 Task: Look for products in the category "Letter Vitamins" from Garden Of Life only.
Action: Mouse moved to (270, 157)
Screenshot: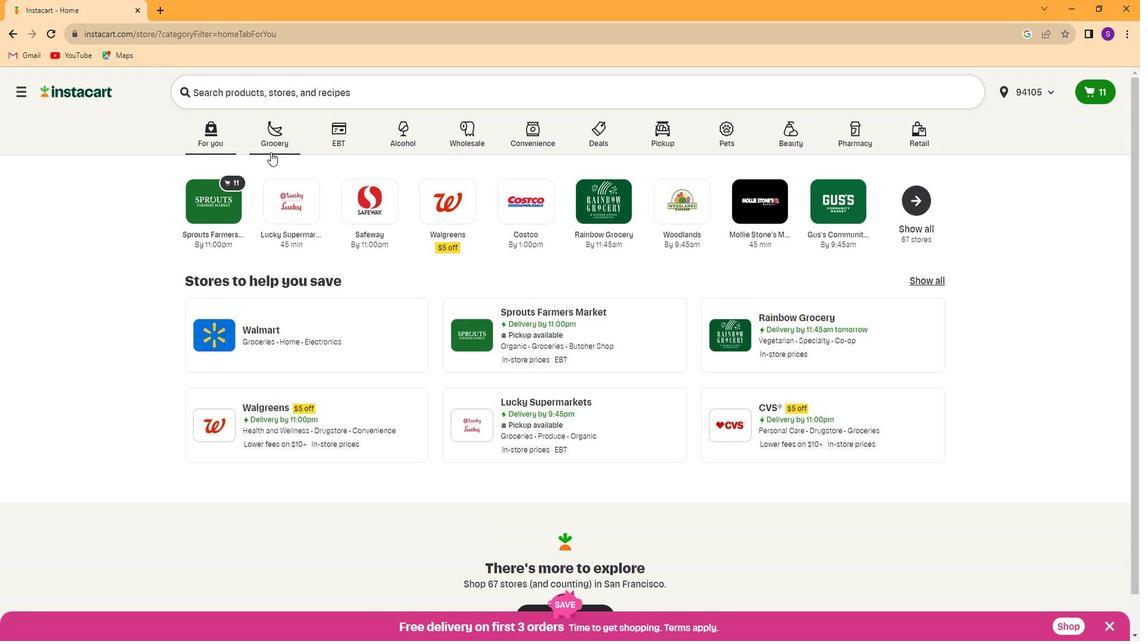 
Action: Mouse pressed left at (270, 157)
Screenshot: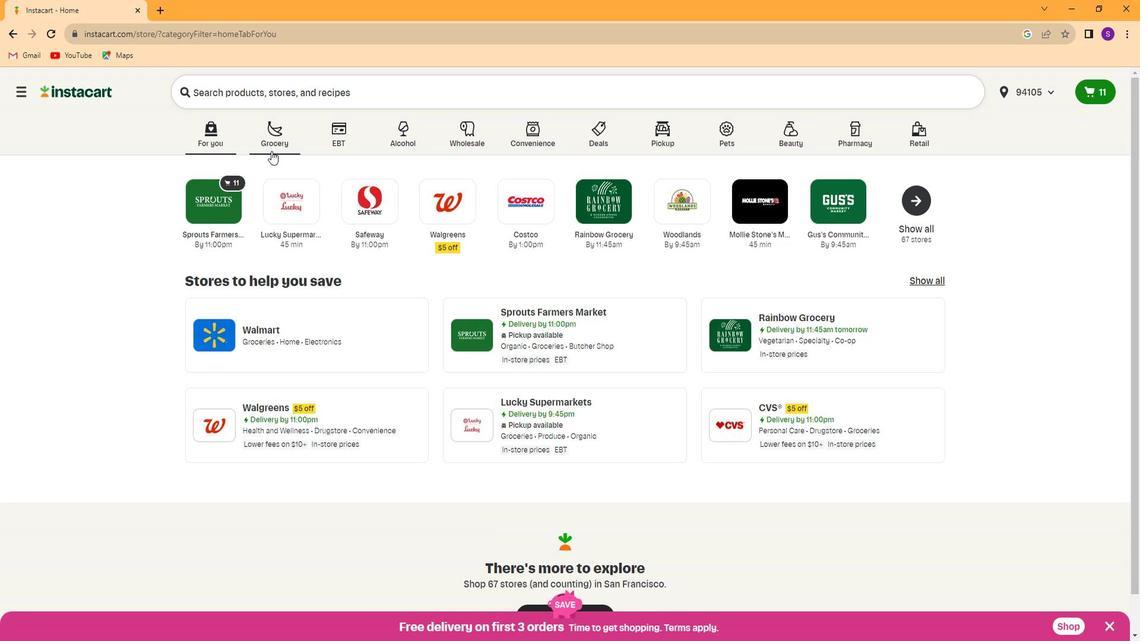 
Action: Mouse moved to (806, 214)
Screenshot: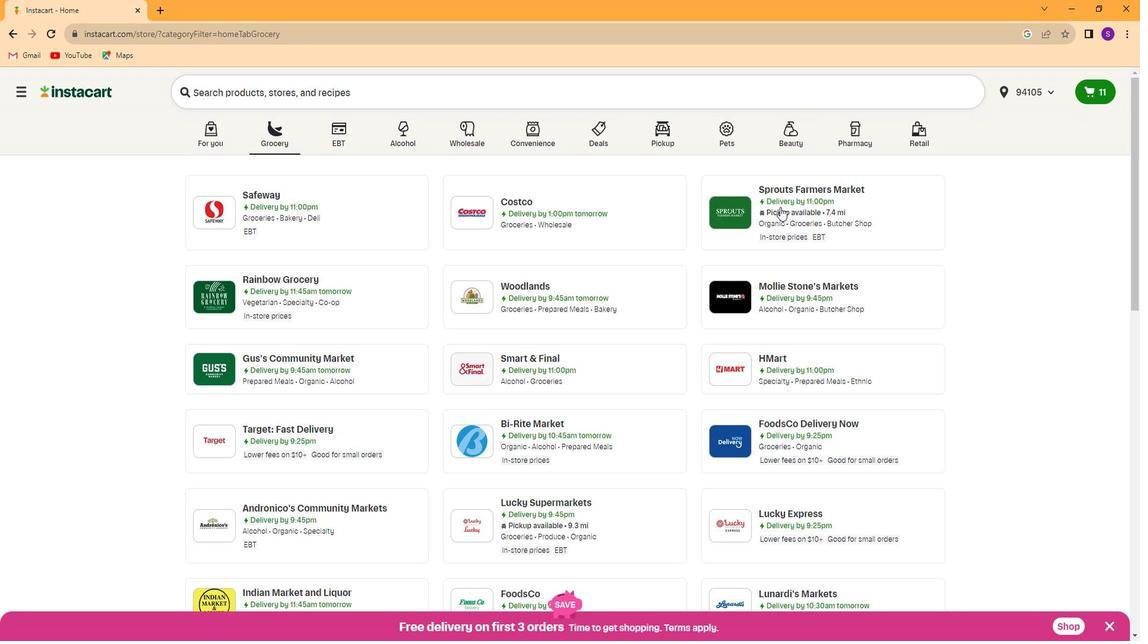 
Action: Mouse pressed left at (806, 214)
Screenshot: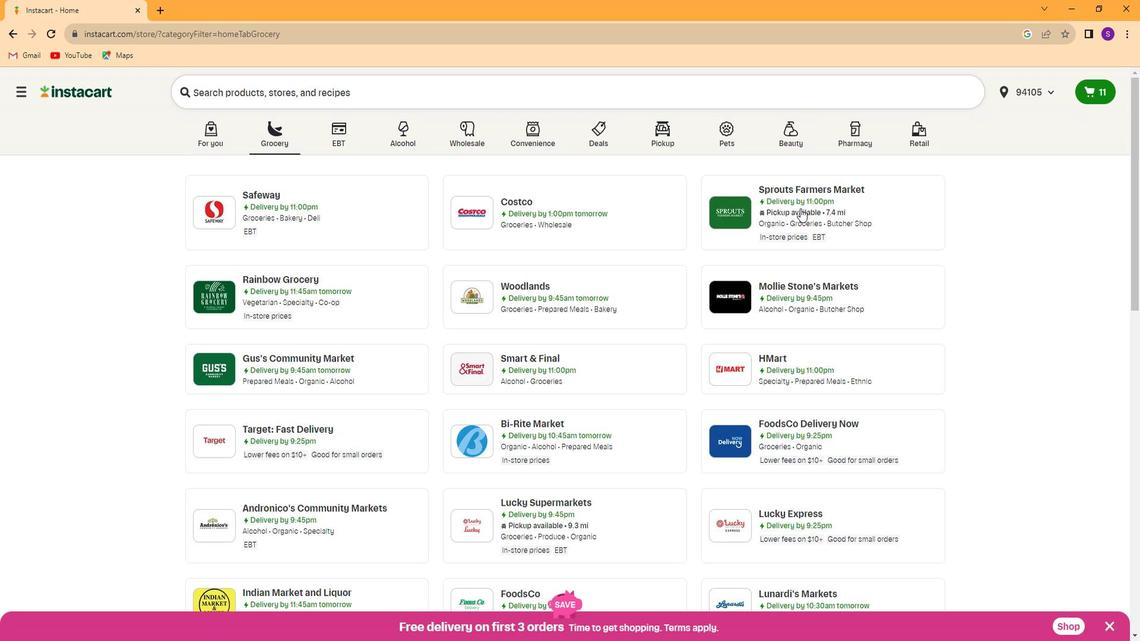 
Action: Mouse moved to (38, 454)
Screenshot: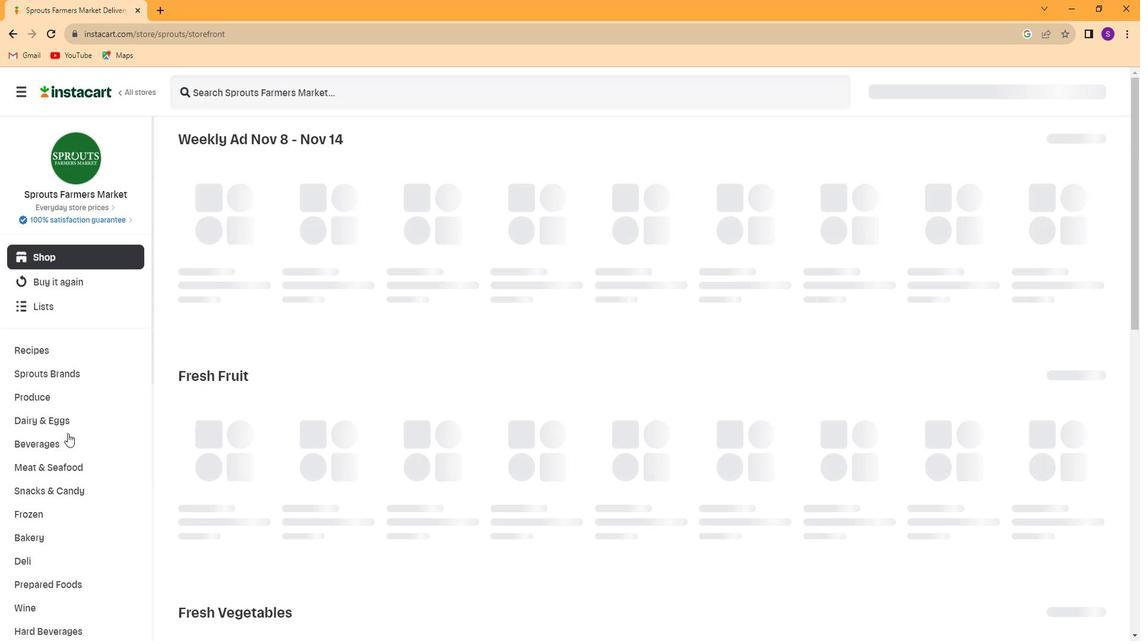 
Action: Mouse scrolled (38, 453) with delta (0, 0)
Screenshot: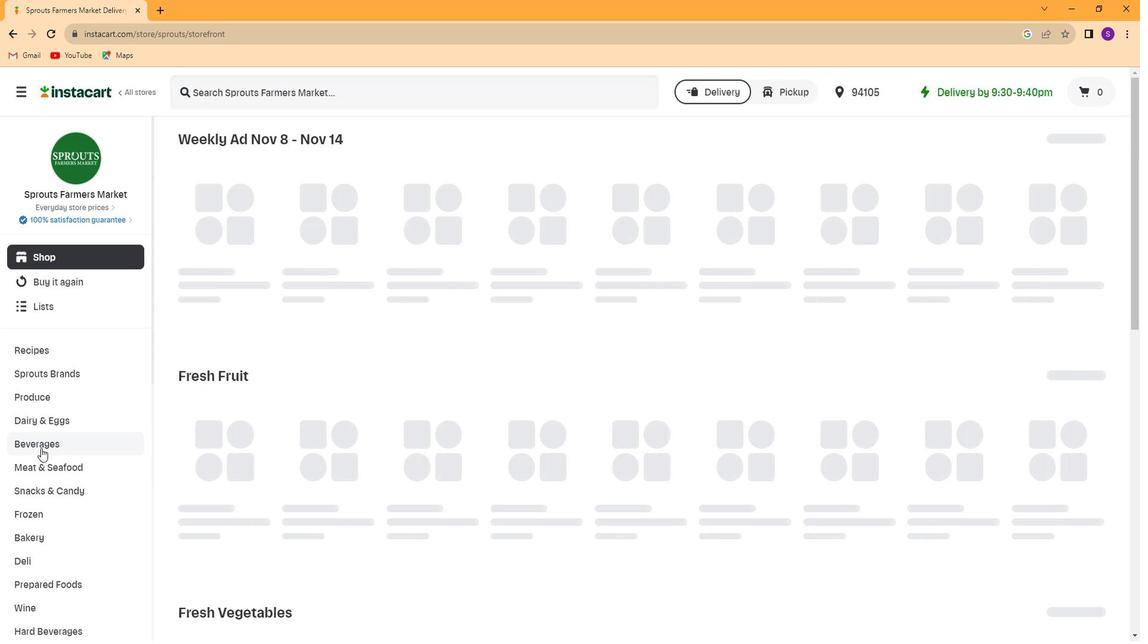 
Action: Mouse scrolled (38, 453) with delta (0, 0)
Screenshot: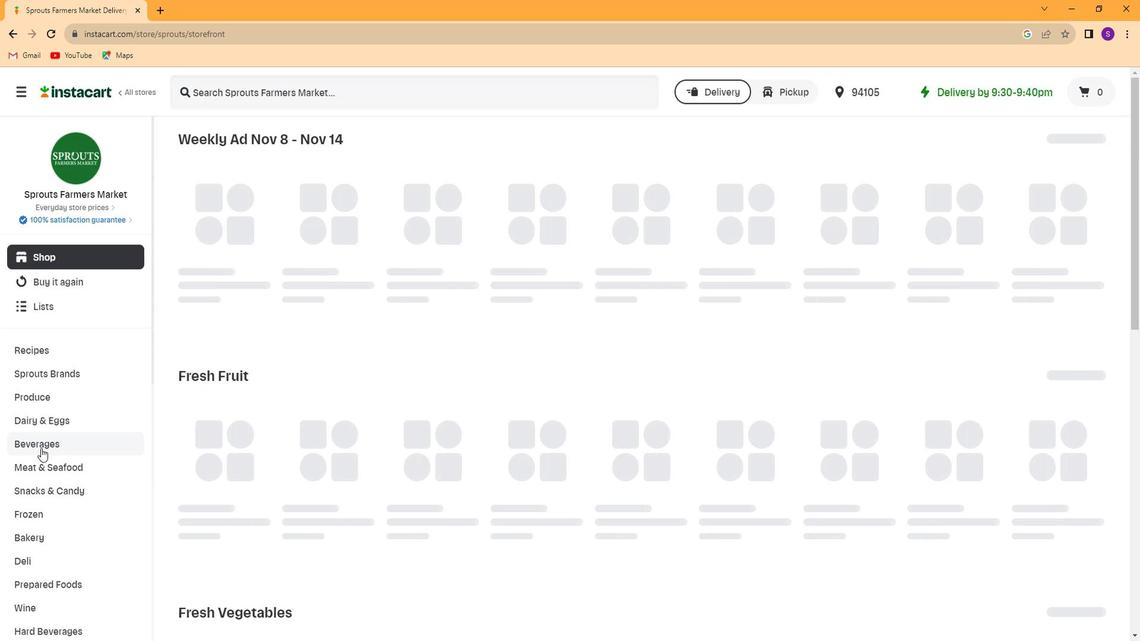 
Action: Mouse scrolled (38, 453) with delta (0, 0)
Screenshot: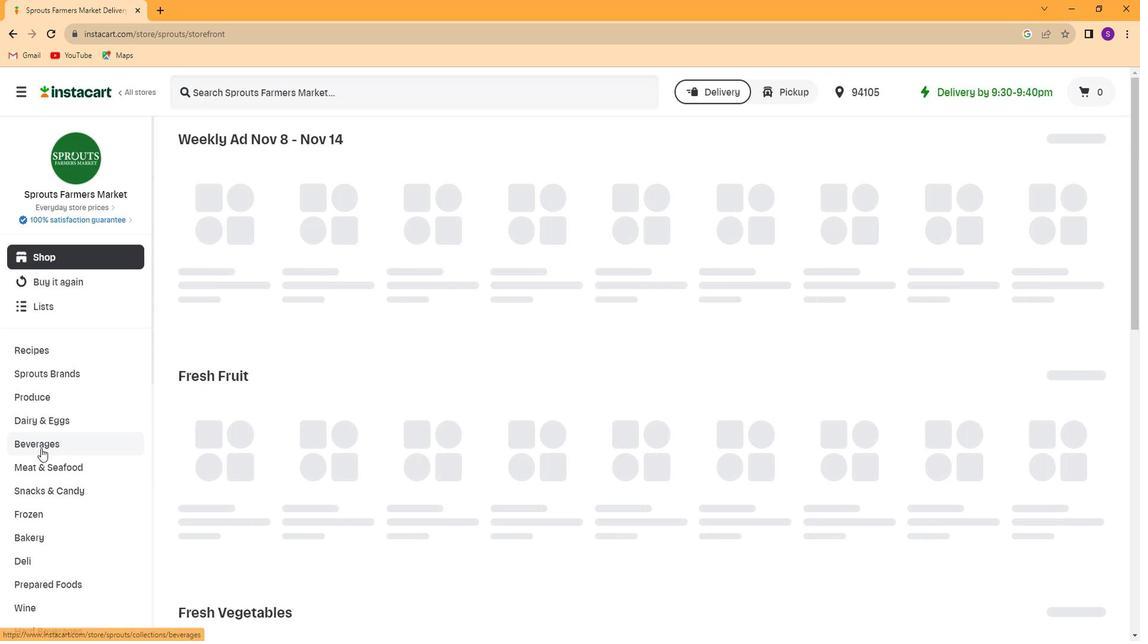 
Action: Mouse scrolled (38, 453) with delta (0, 0)
Screenshot: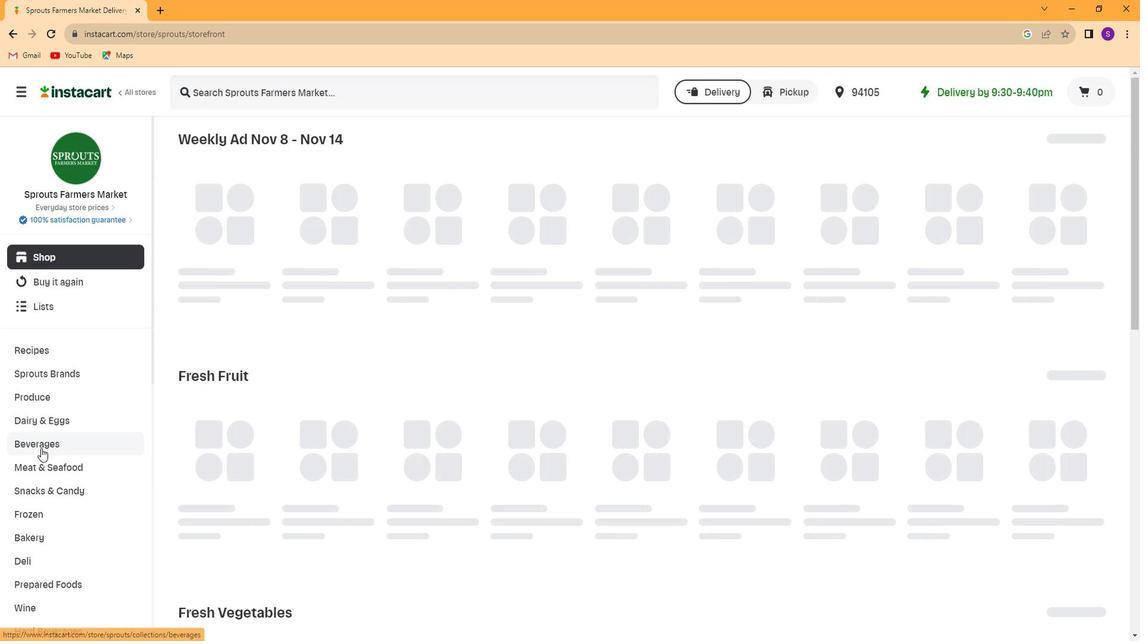 
Action: Mouse scrolled (38, 453) with delta (0, 0)
Screenshot: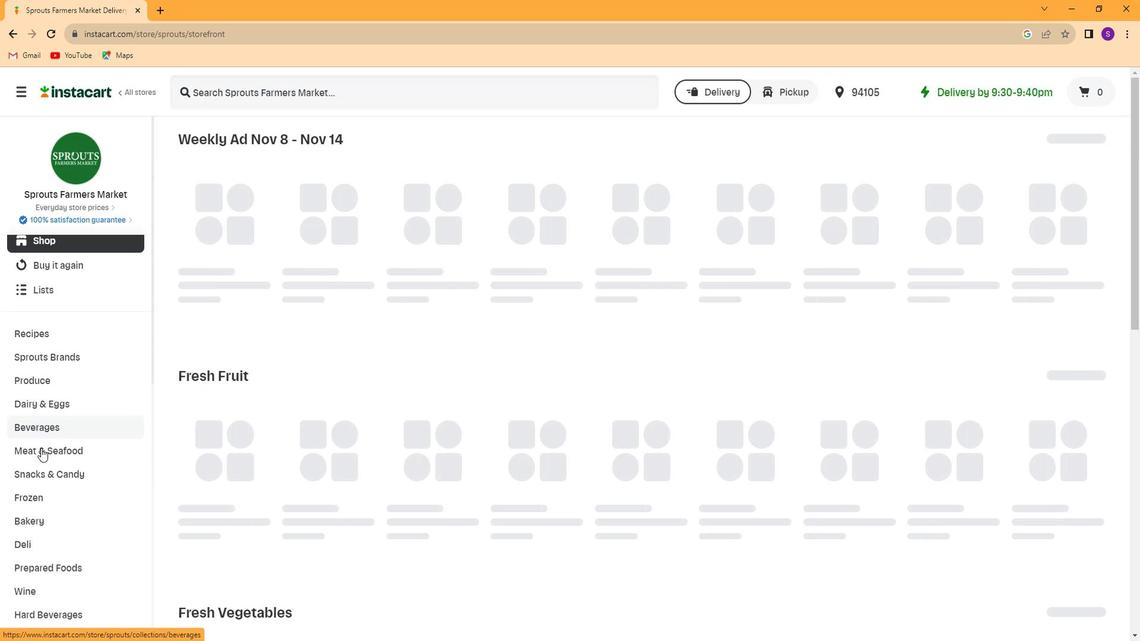 
Action: Mouse scrolled (38, 453) with delta (0, 0)
Screenshot: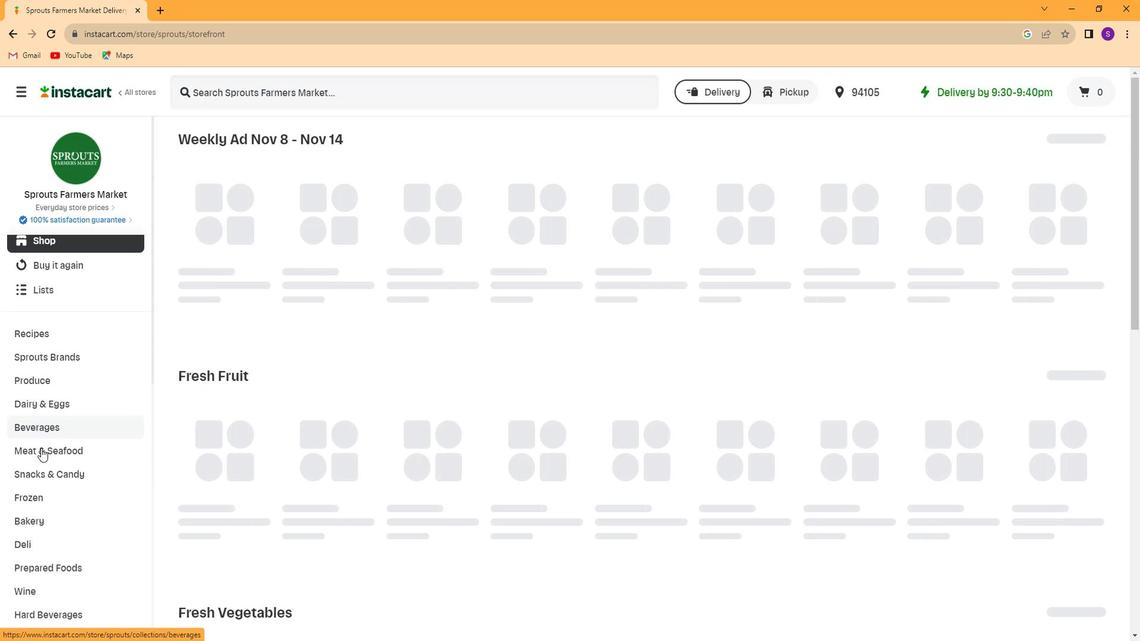 
Action: Mouse scrolled (38, 453) with delta (0, 0)
Screenshot: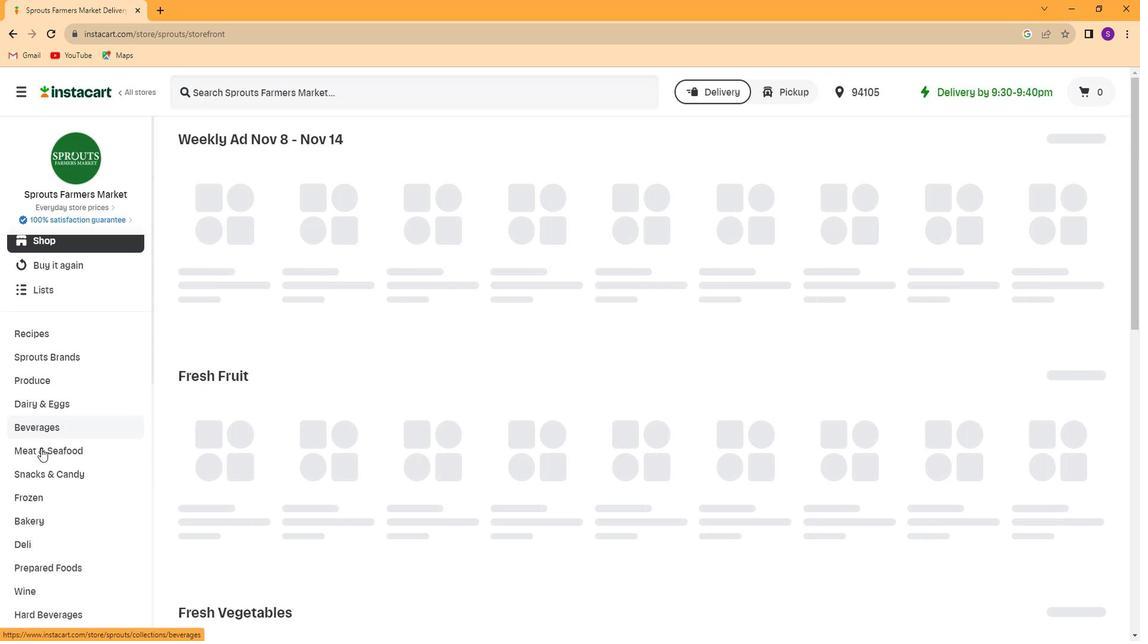 
Action: Mouse scrolled (38, 453) with delta (0, 0)
Screenshot: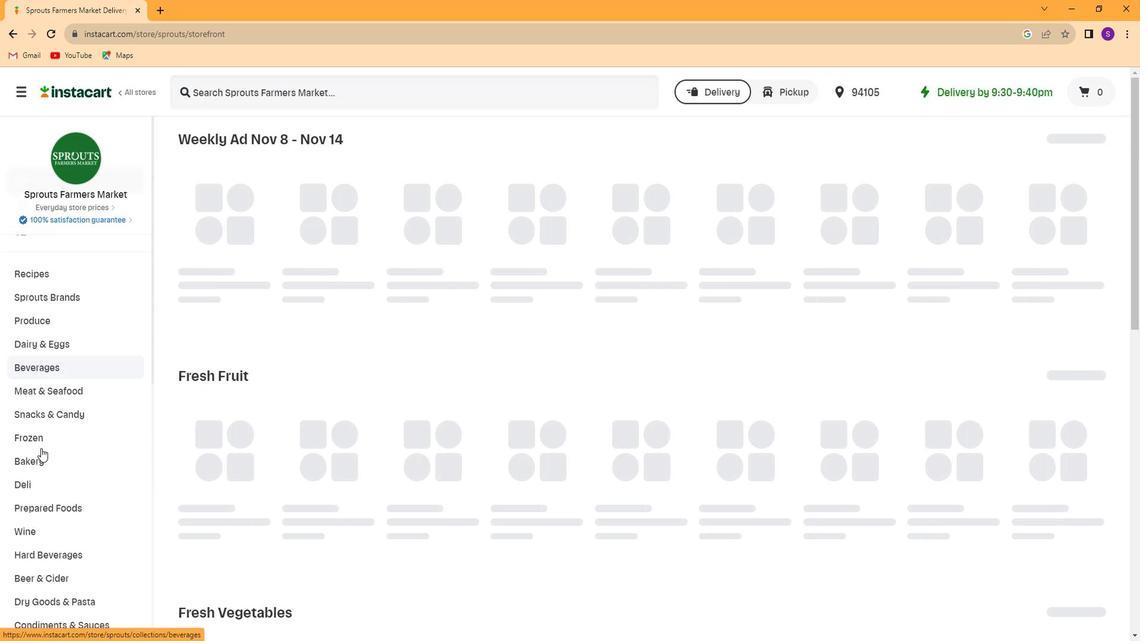 
Action: Mouse scrolled (38, 453) with delta (0, 0)
Screenshot: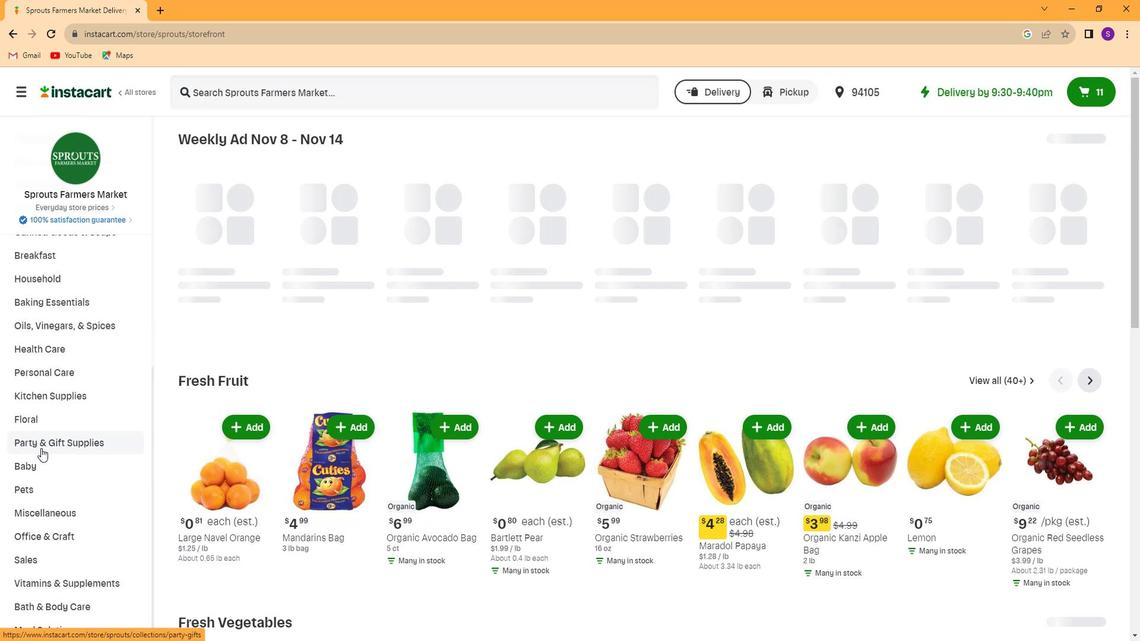 
Action: Mouse scrolled (38, 453) with delta (0, 0)
Screenshot: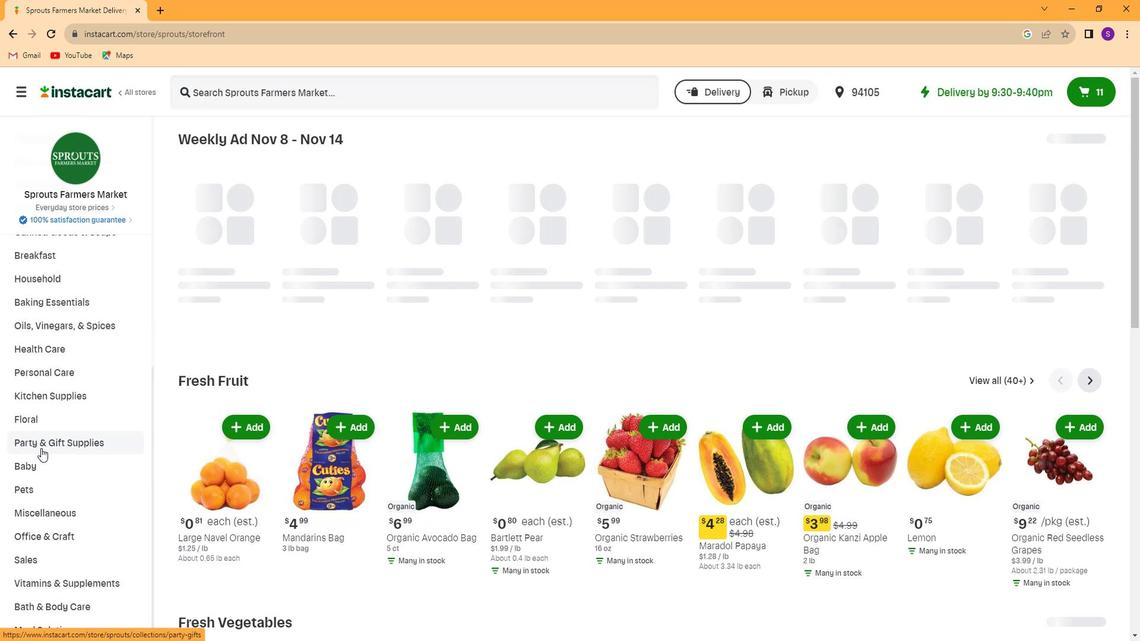 
Action: Mouse scrolled (38, 453) with delta (0, 0)
Screenshot: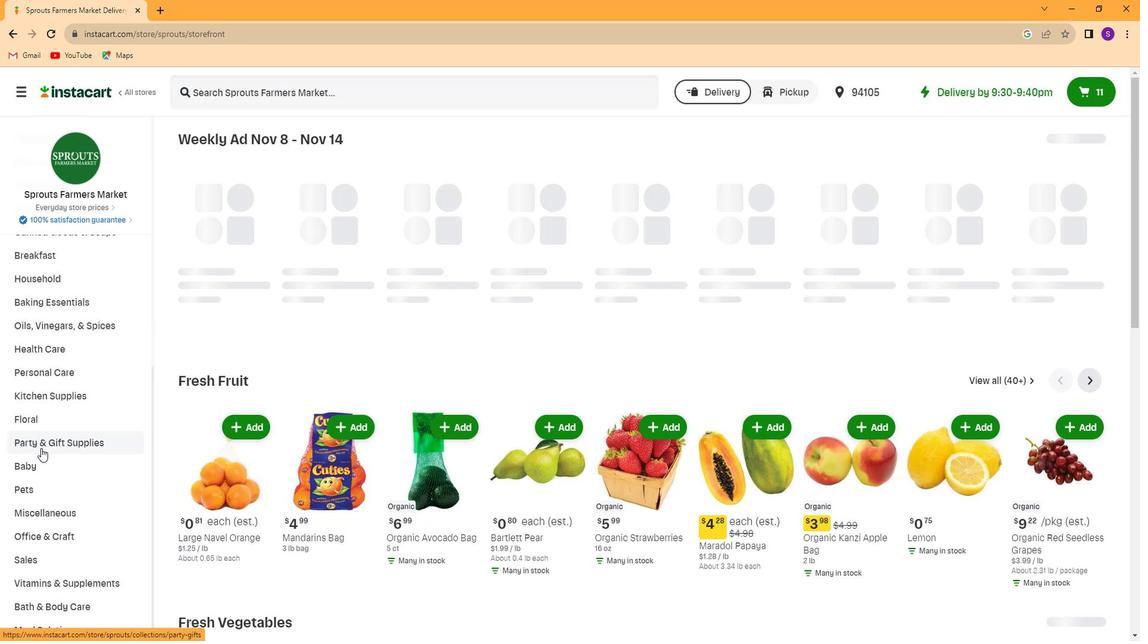 
Action: Mouse scrolled (38, 455) with delta (0, 0)
Screenshot: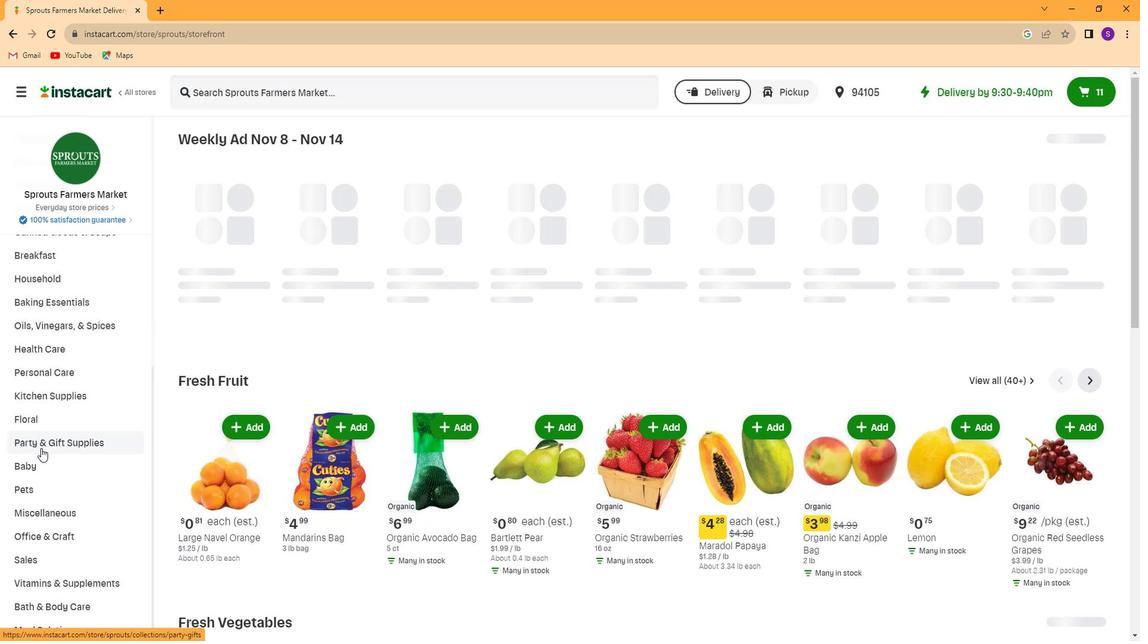 
Action: Mouse scrolled (38, 453) with delta (0, 0)
Screenshot: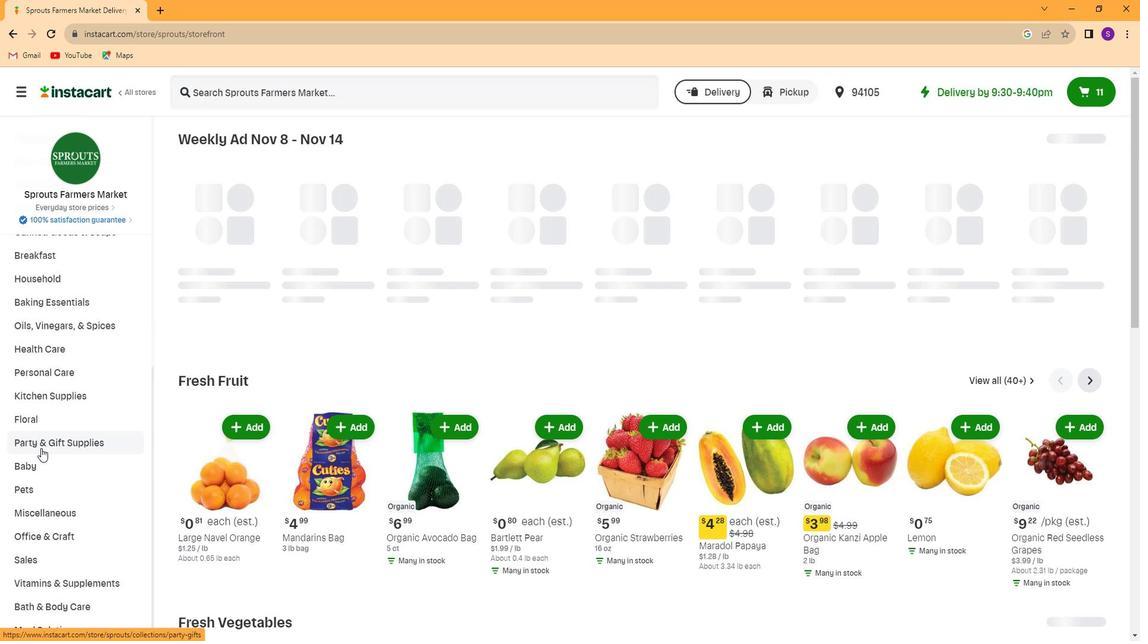 
Action: Mouse scrolled (38, 453) with delta (0, 0)
Screenshot: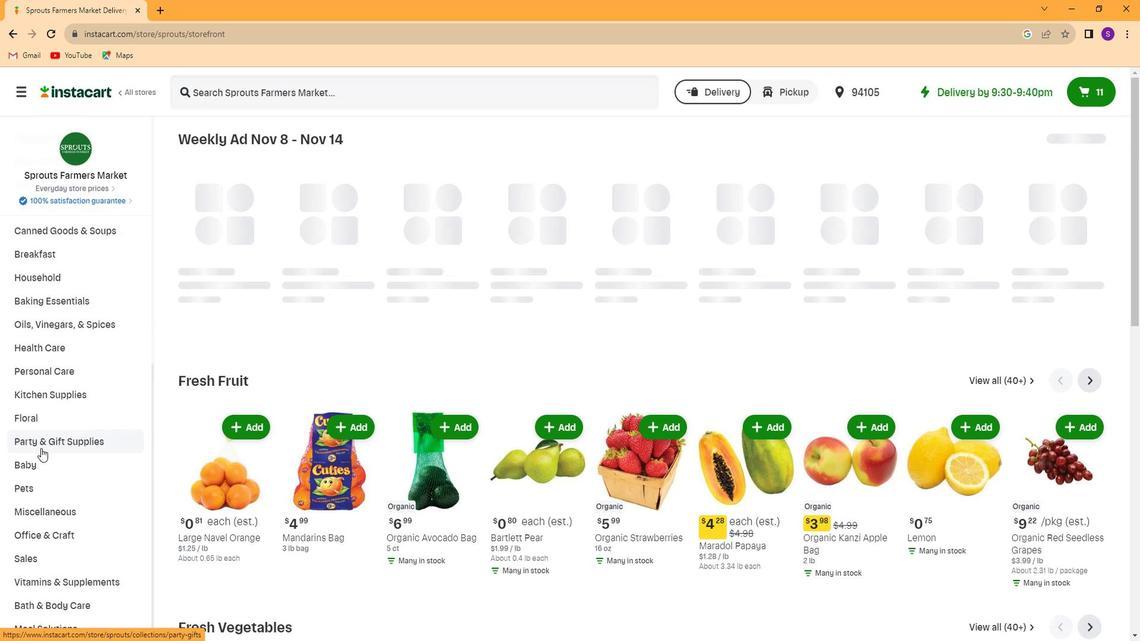 
Action: Mouse moved to (96, 584)
Screenshot: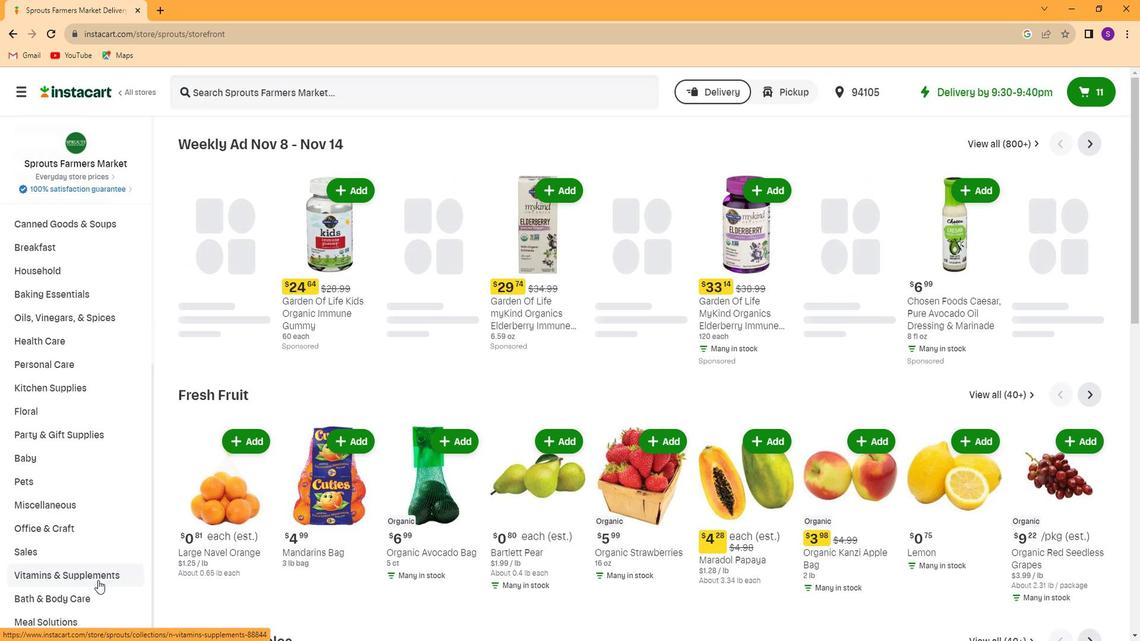 
Action: Mouse pressed left at (96, 584)
Screenshot: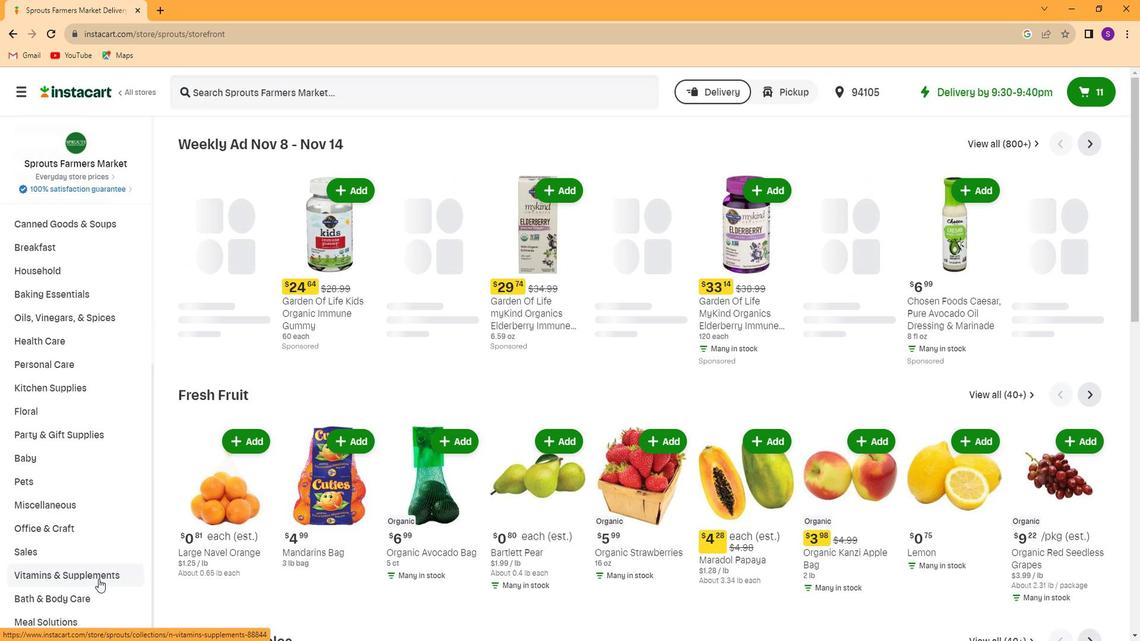 
Action: Mouse moved to (99, 522)
Screenshot: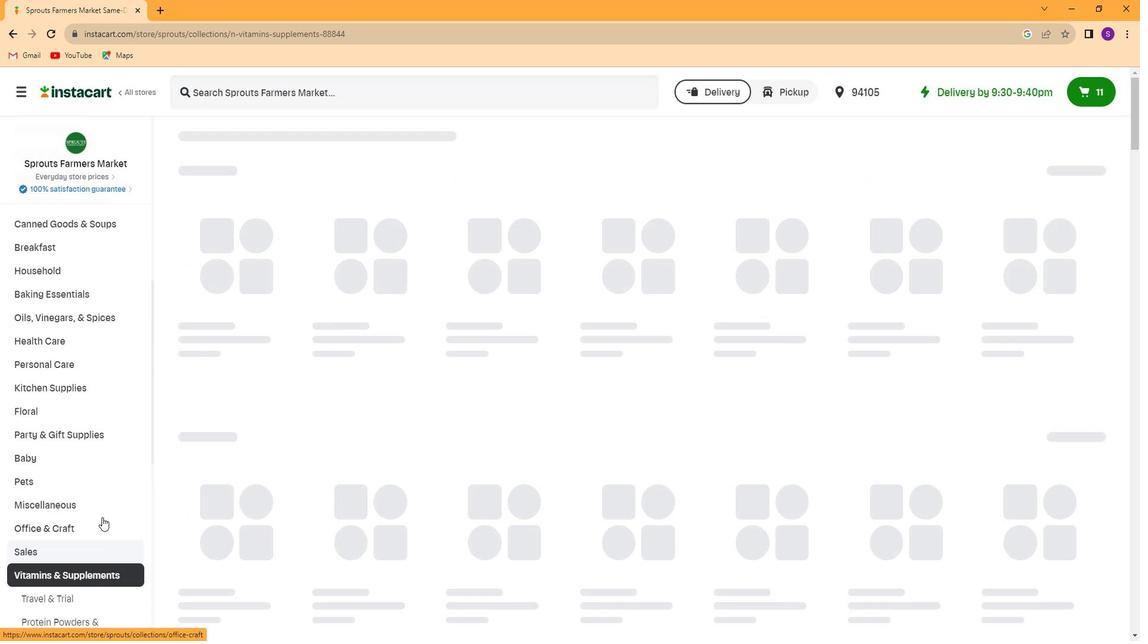 
Action: Mouse scrolled (99, 521) with delta (0, 0)
Screenshot: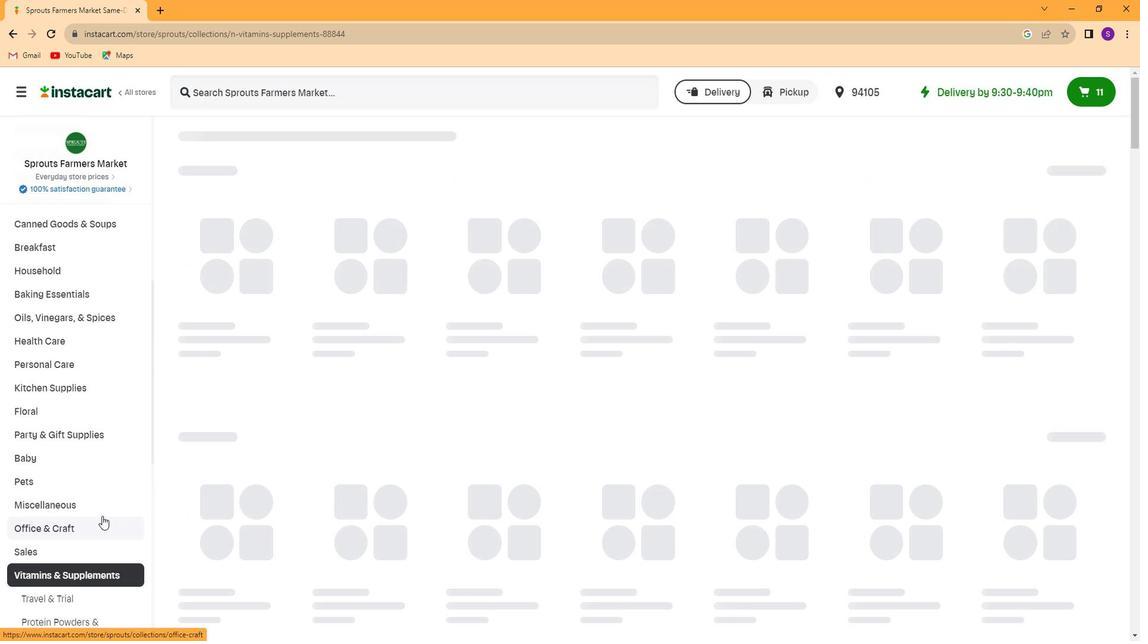
Action: Mouse scrolled (99, 521) with delta (0, 0)
Screenshot: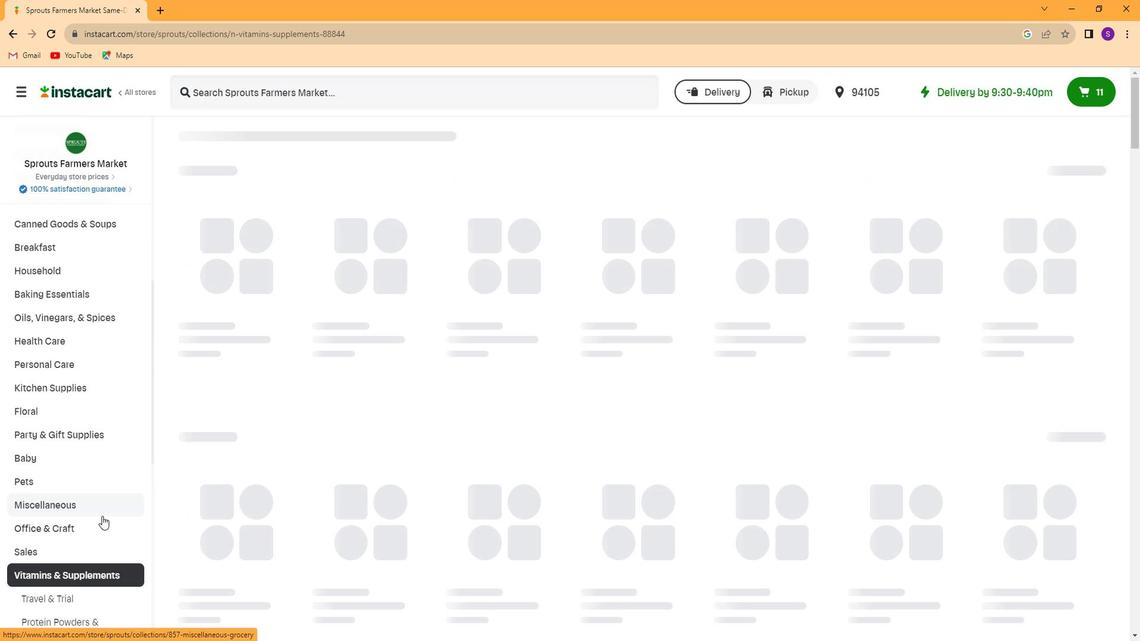 
Action: Mouse scrolled (99, 521) with delta (0, 0)
Screenshot: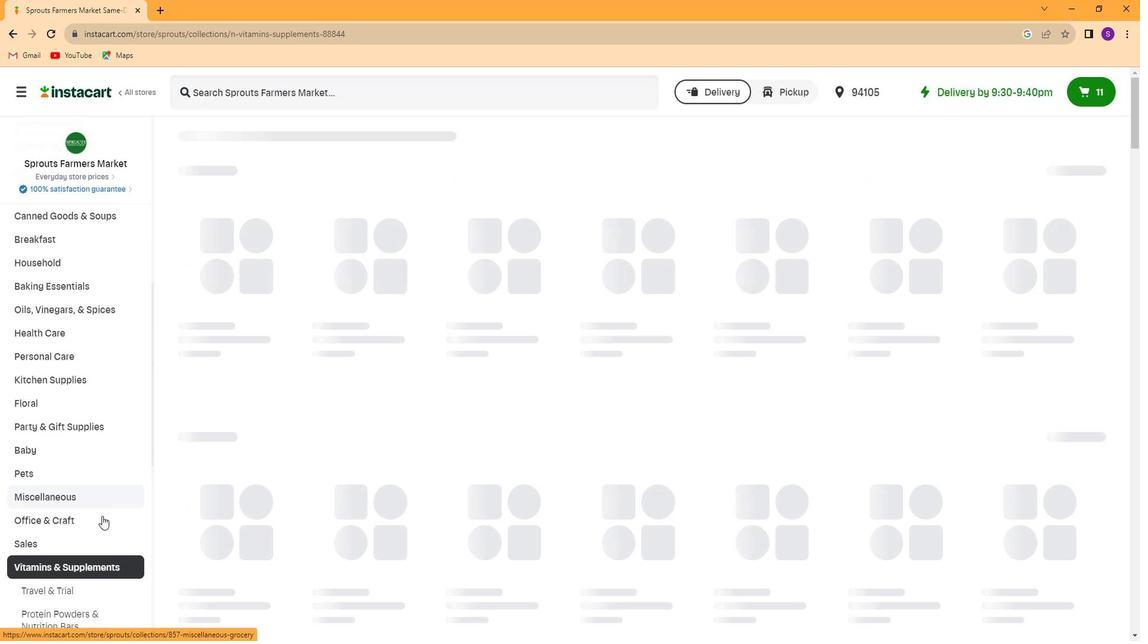 
Action: Mouse scrolled (99, 521) with delta (0, 0)
Screenshot: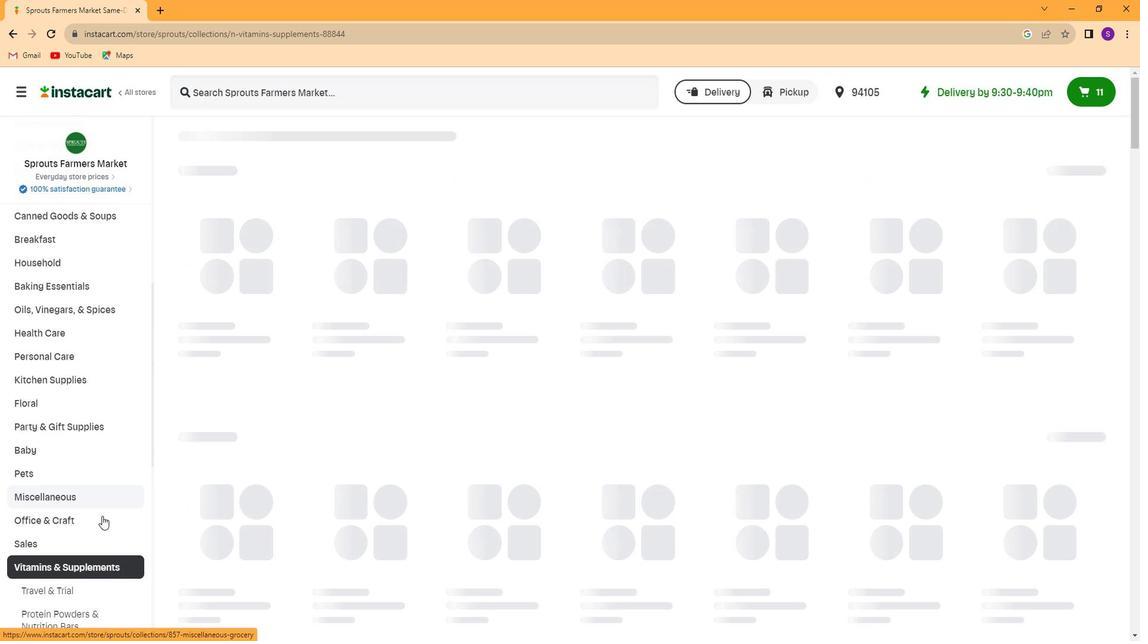 
Action: Mouse moved to (98, 488)
Screenshot: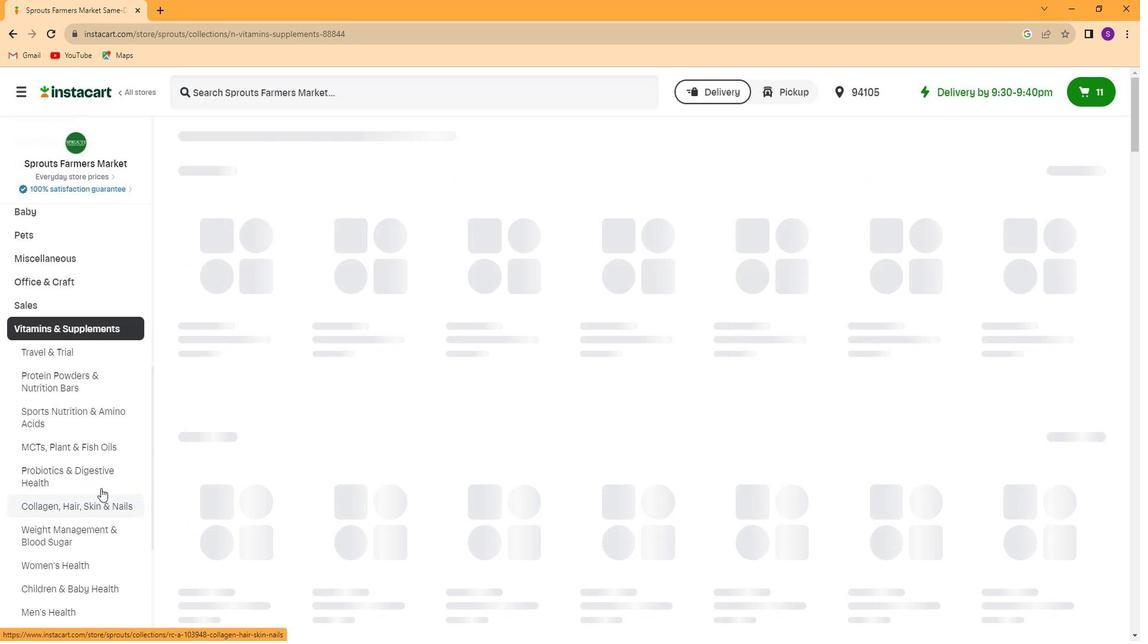 
Action: Mouse scrolled (98, 487) with delta (0, 0)
Screenshot: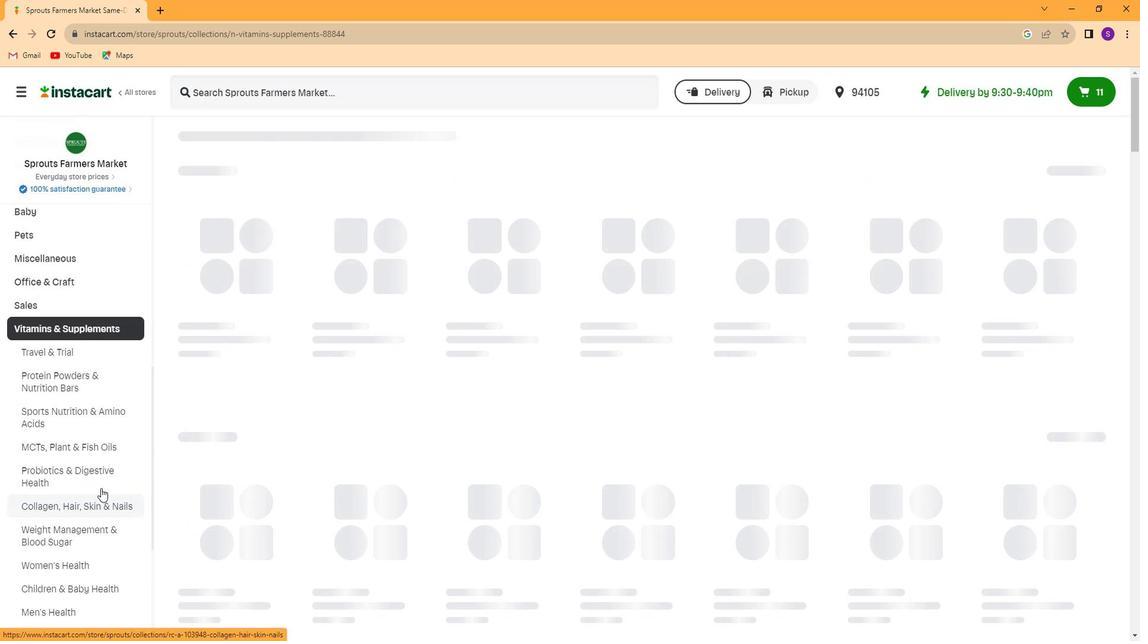 
Action: Mouse moved to (93, 604)
Screenshot: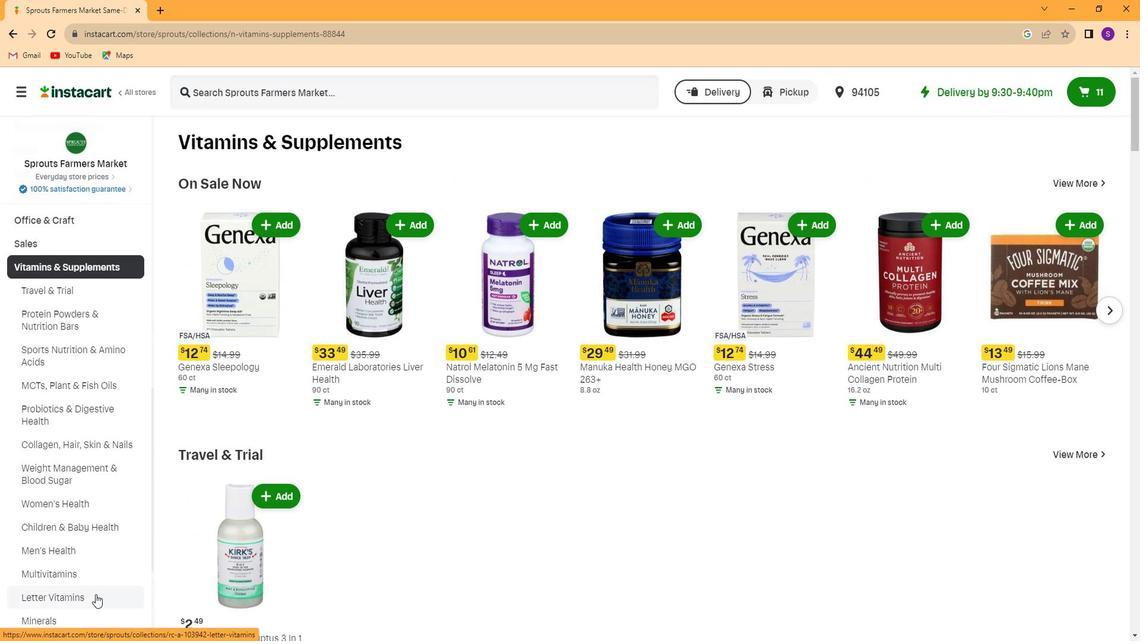 
Action: Mouse pressed left at (93, 604)
Screenshot: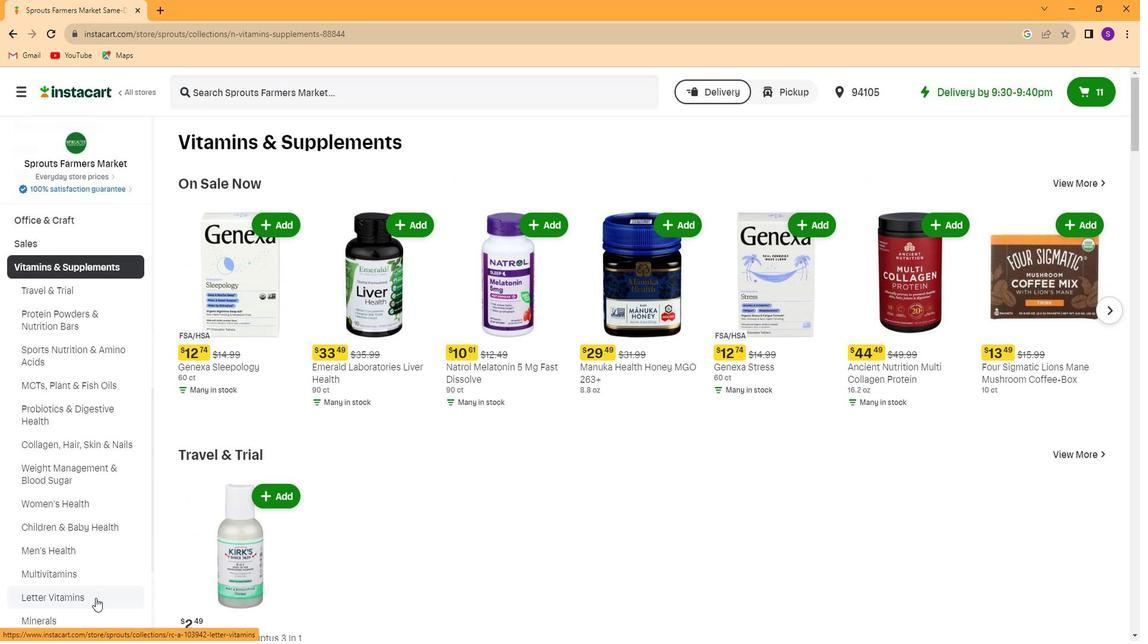 
Action: Mouse moved to (285, 195)
Screenshot: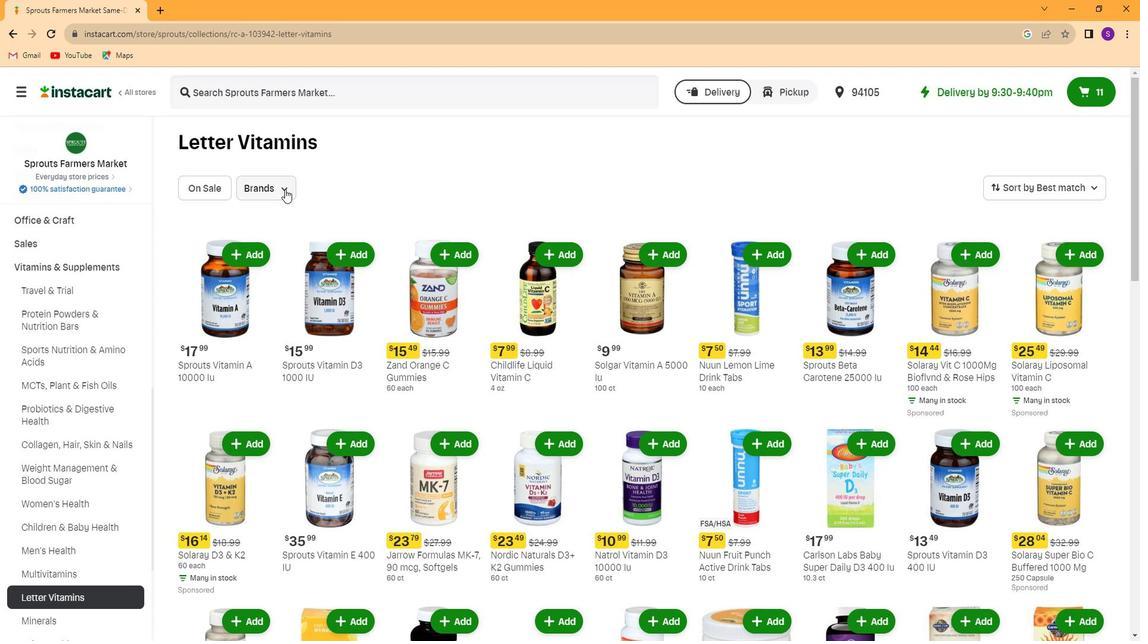 
Action: Mouse pressed left at (285, 195)
Screenshot: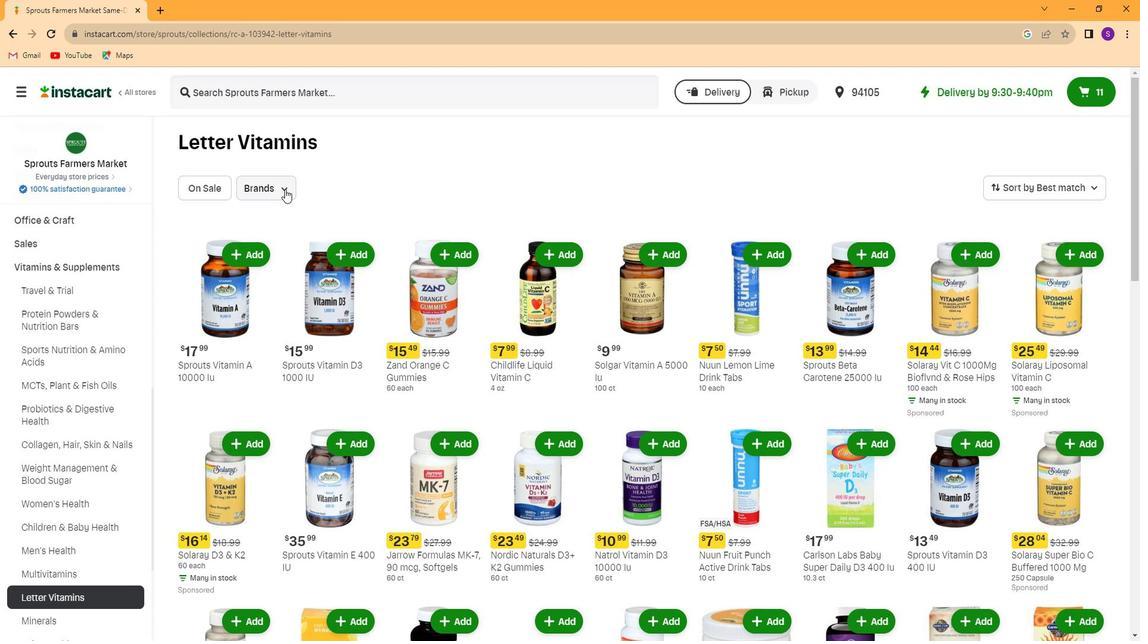 
Action: Mouse moved to (320, 287)
Screenshot: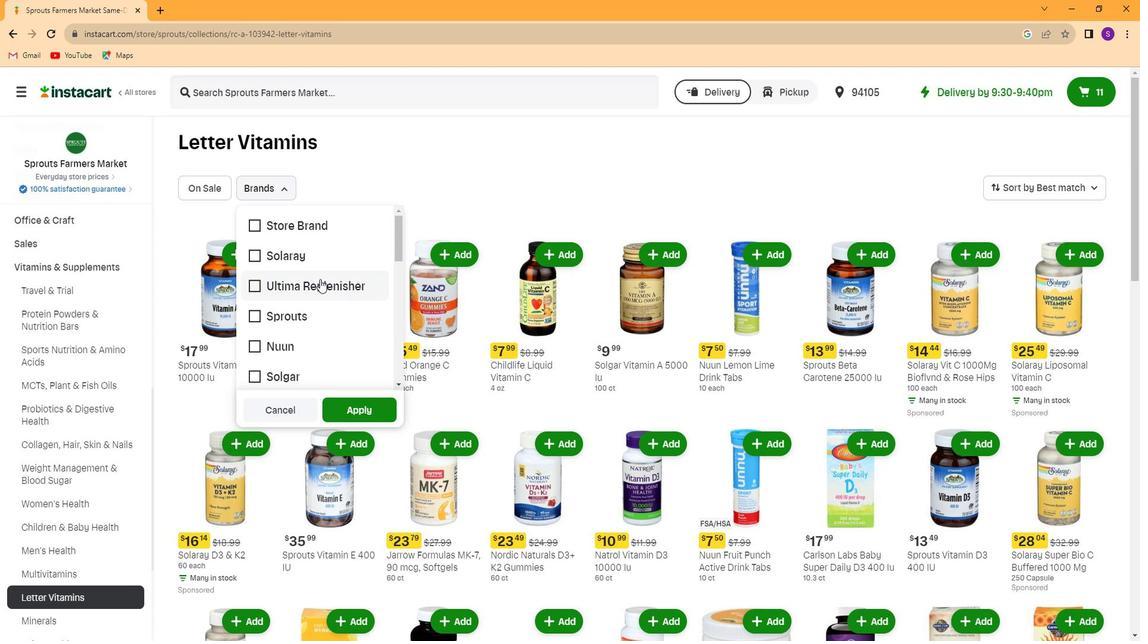 
Action: Mouse scrolled (320, 286) with delta (0, 0)
Screenshot: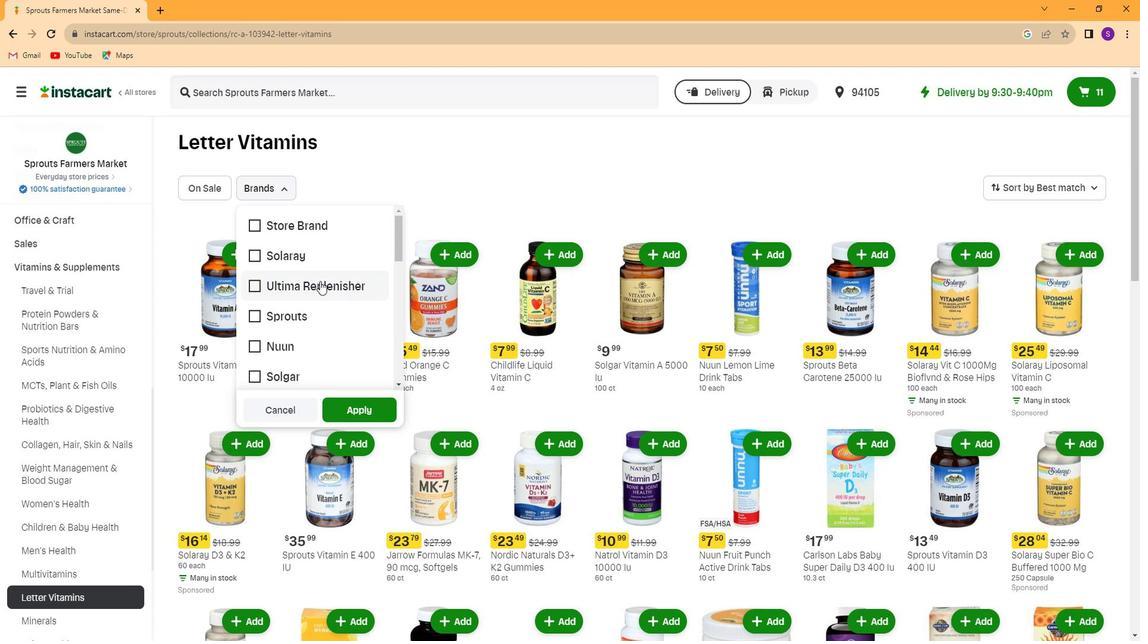 
Action: Mouse scrolled (320, 286) with delta (0, 0)
Screenshot: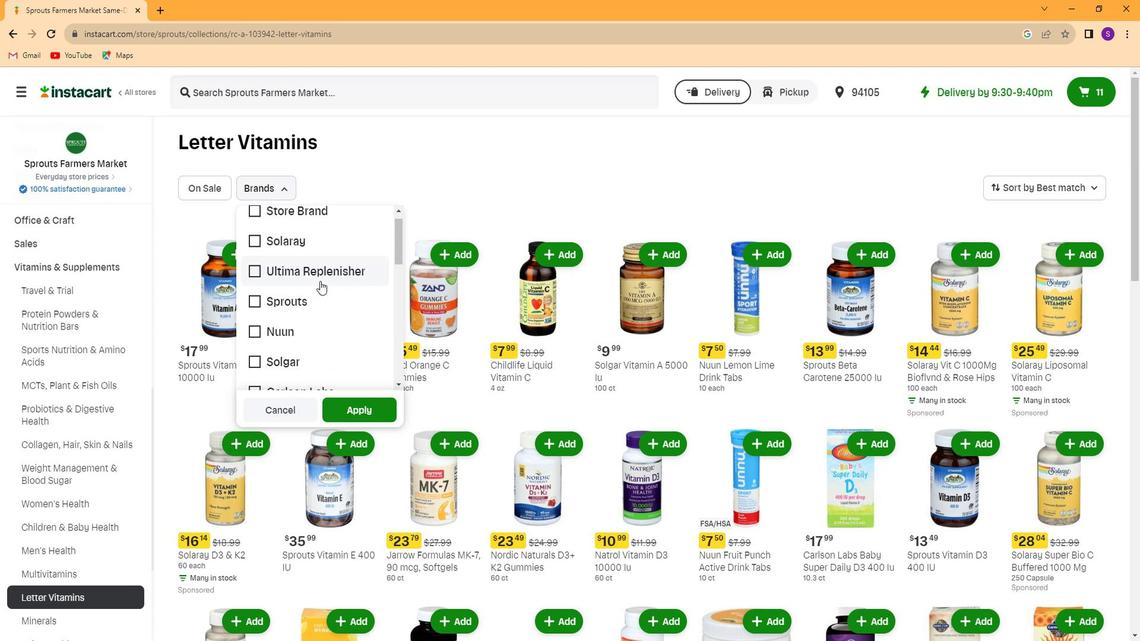 
Action: Mouse scrolled (320, 286) with delta (0, 0)
Screenshot: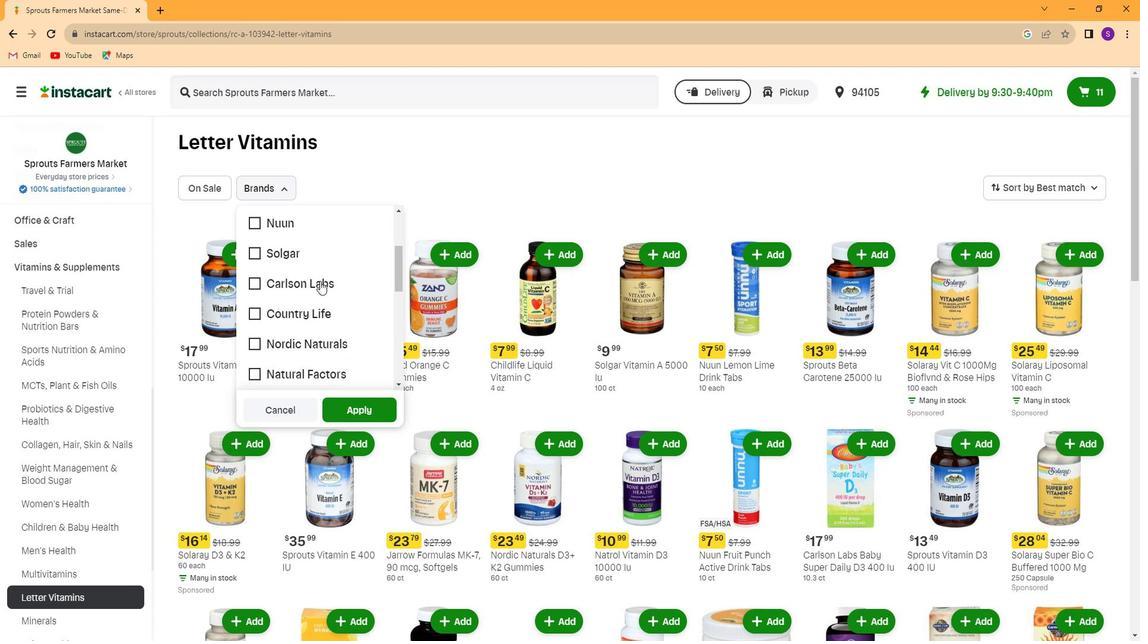 
Action: Mouse scrolled (320, 286) with delta (0, 0)
Screenshot: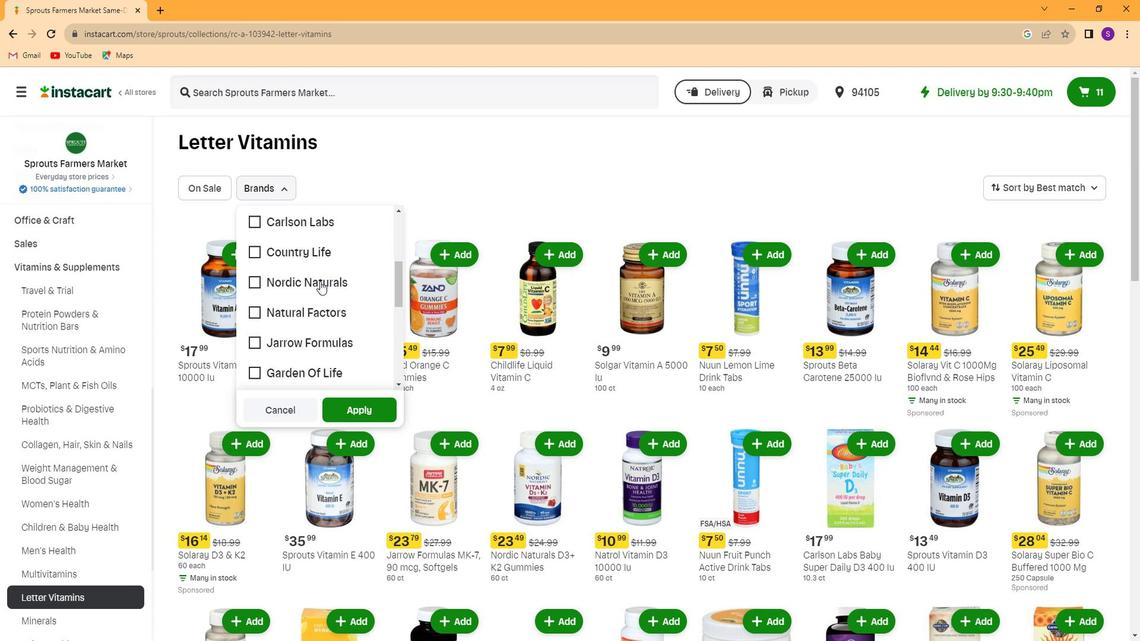 
Action: Mouse moved to (320, 316)
Screenshot: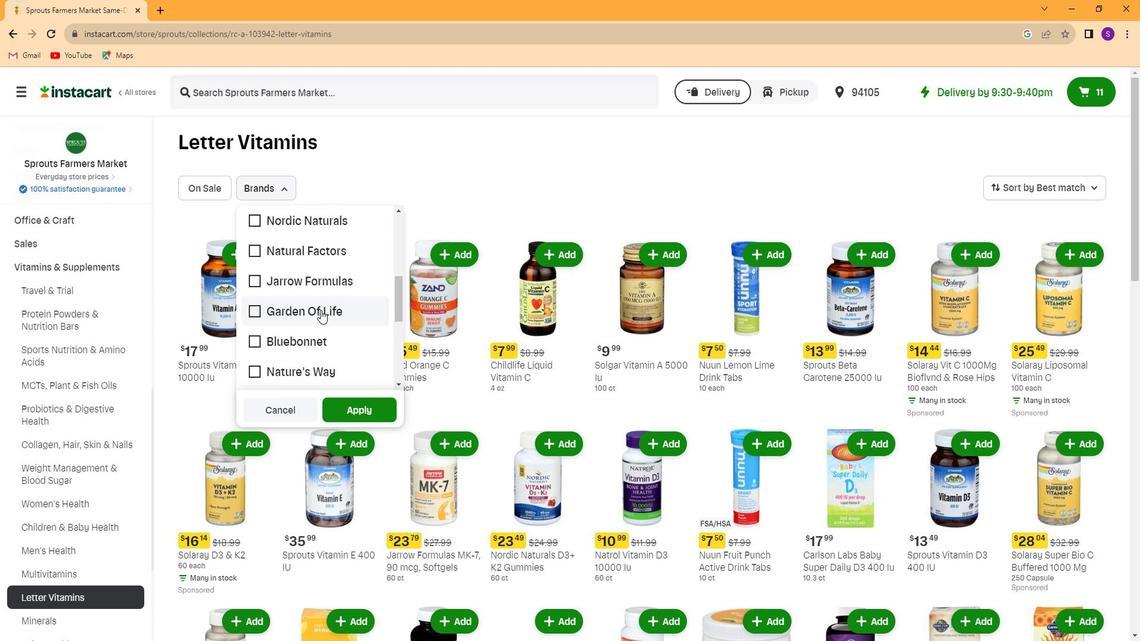 
Action: Mouse pressed left at (320, 316)
Screenshot: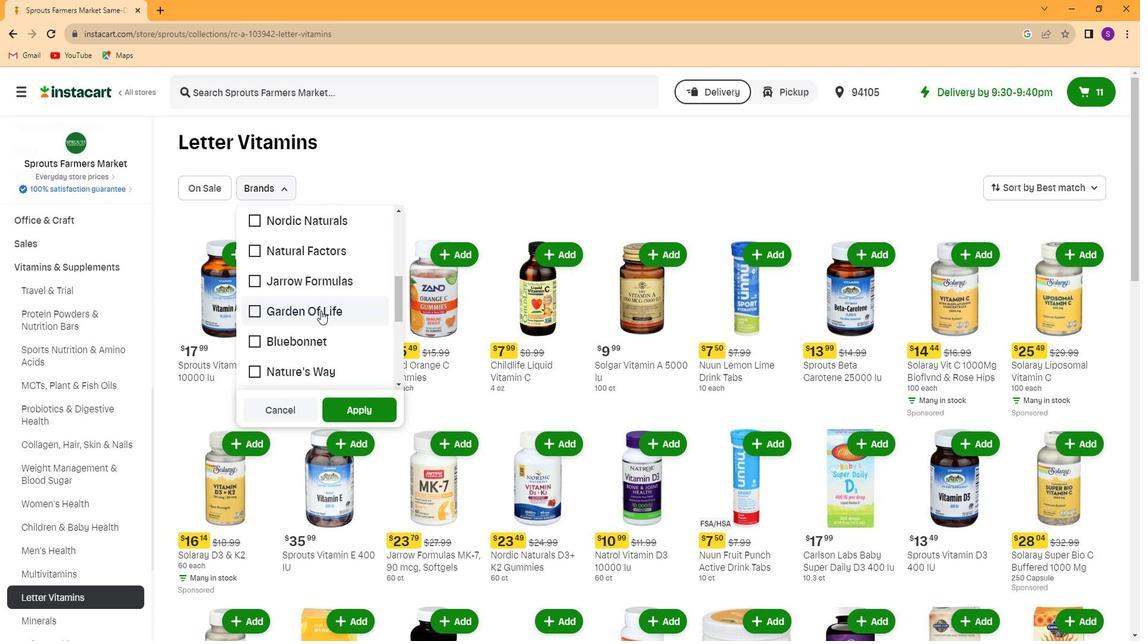 
Action: Mouse moved to (365, 414)
Screenshot: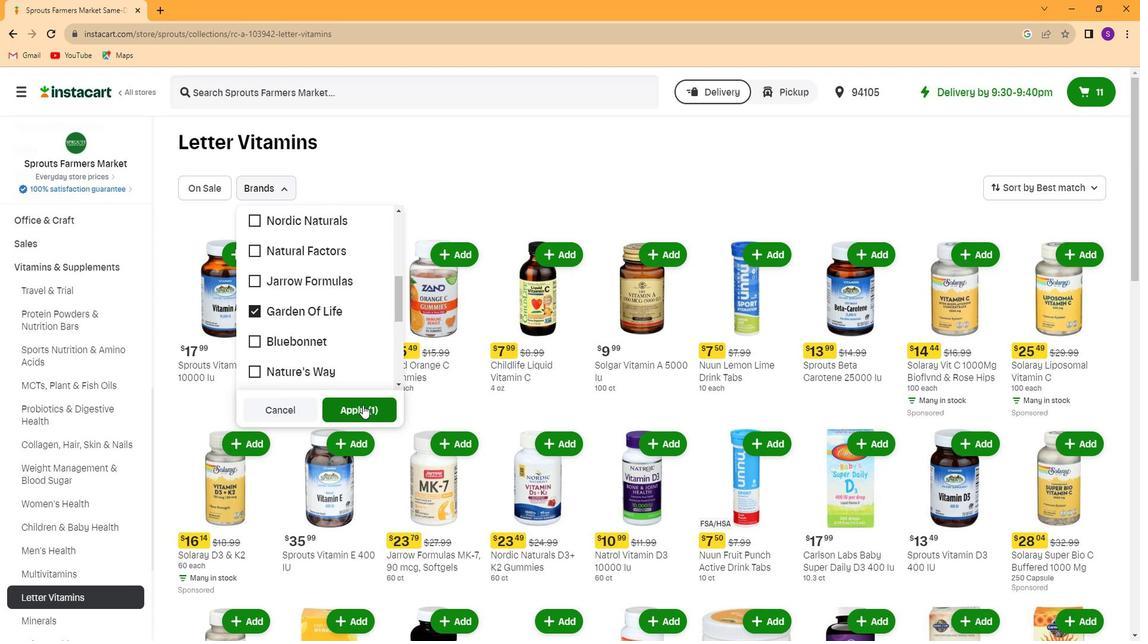 
Action: Mouse pressed left at (365, 414)
Screenshot: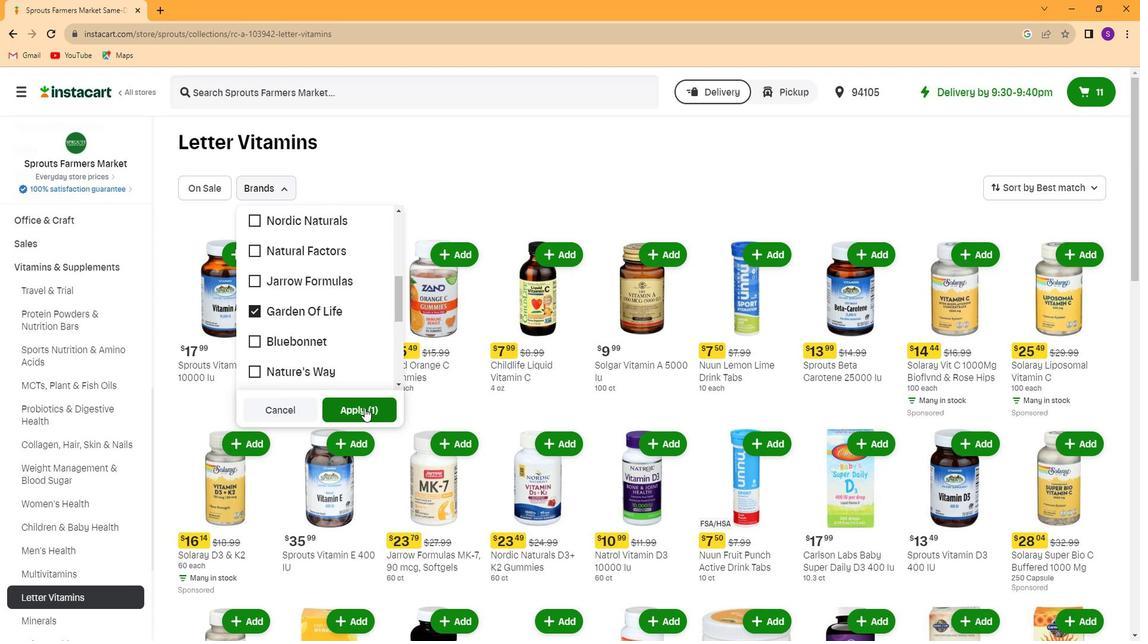 
Action: Mouse moved to (549, 357)
Screenshot: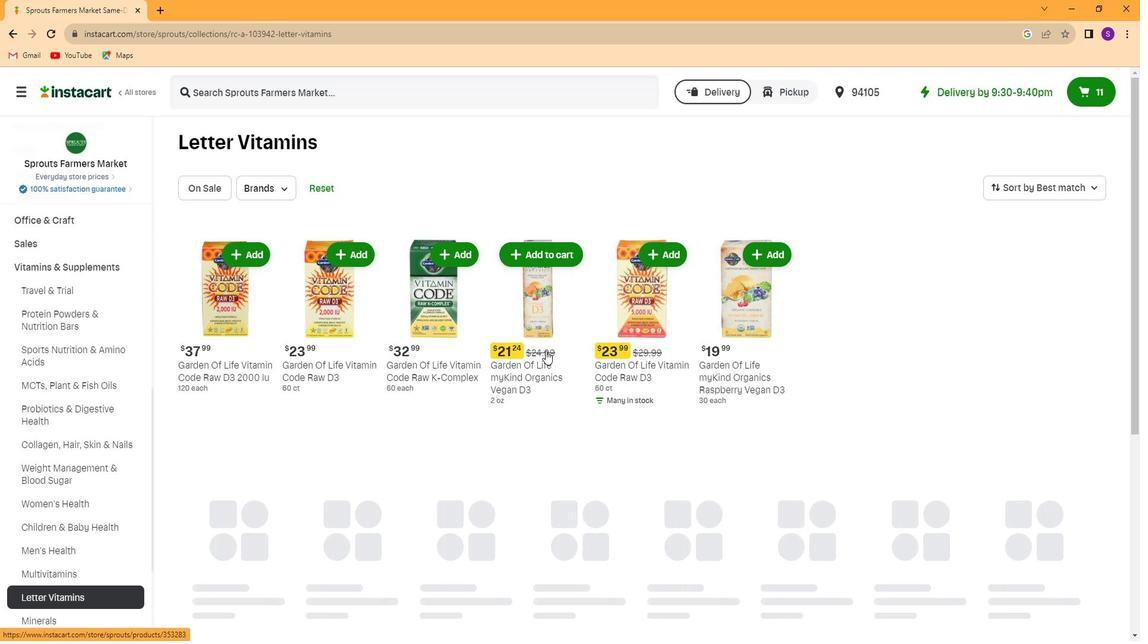 
